 Task: In daily digests turn off email notifications.
Action: Mouse moved to (803, 84)
Screenshot: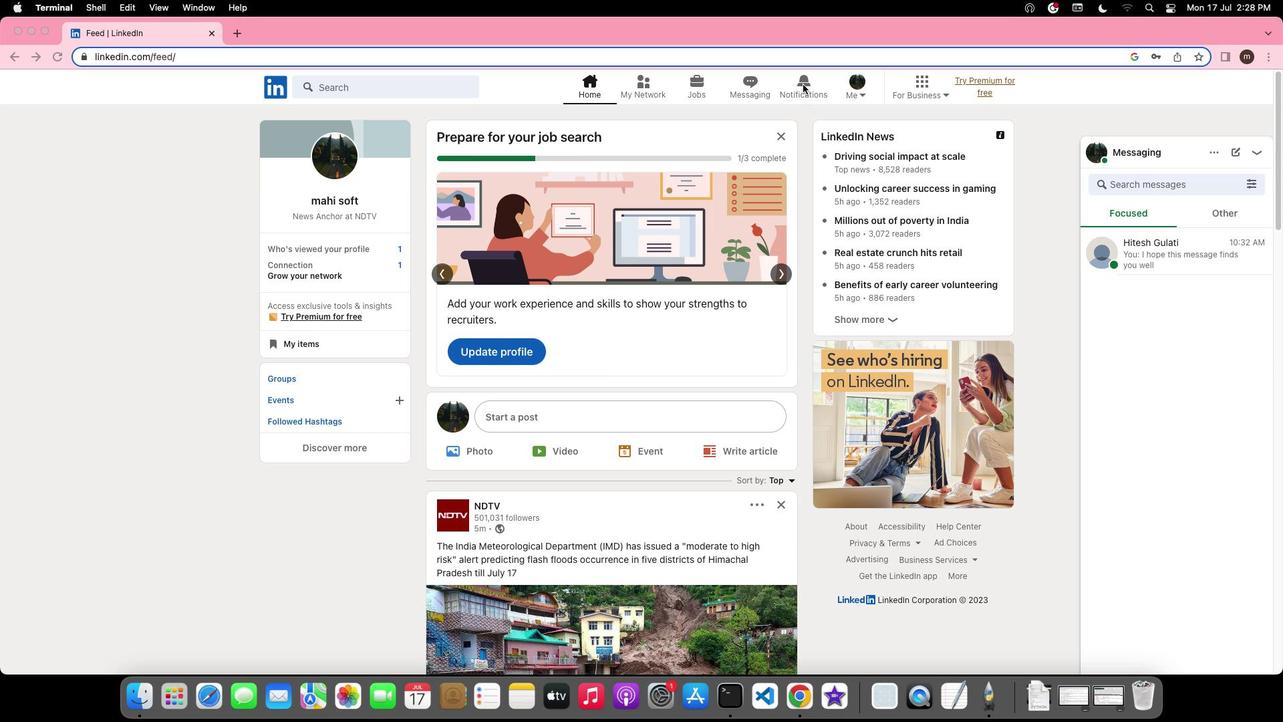 
Action: Mouse pressed left at (803, 84)
Screenshot: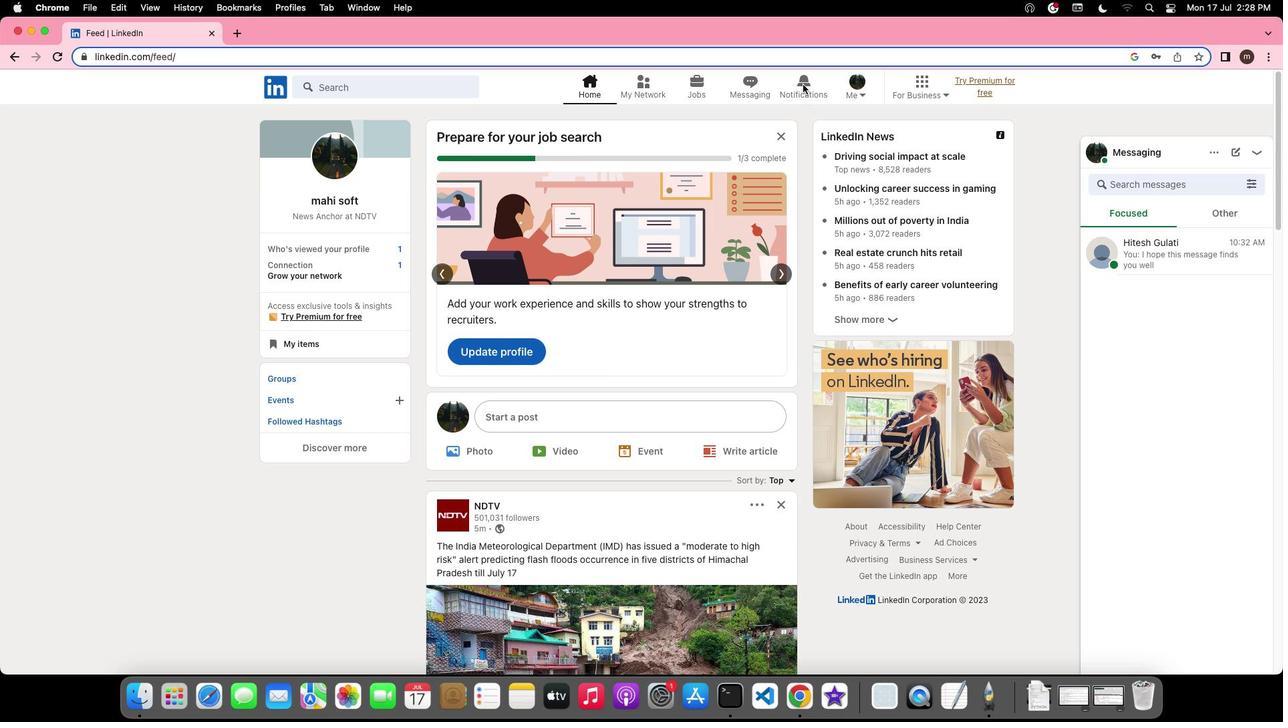 
Action: Mouse pressed left at (803, 84)
Screenshot: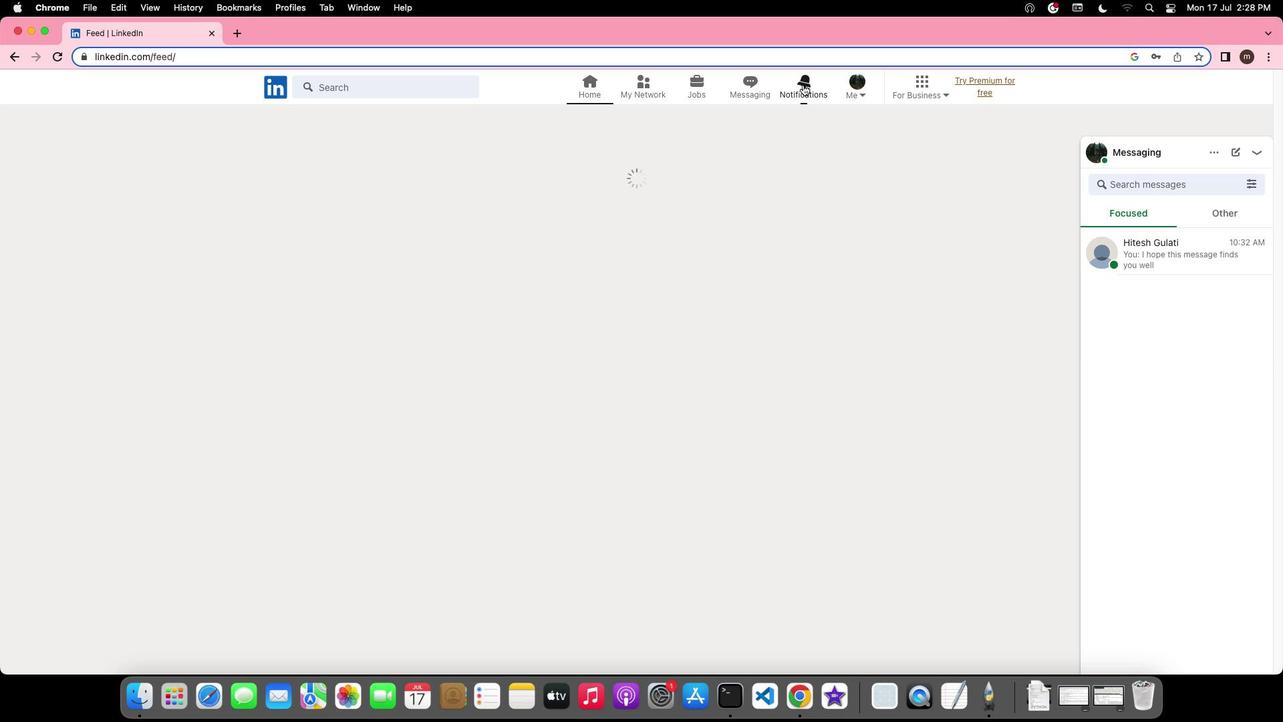 
Action: Mouse moved to (300, 177)
Screenshot: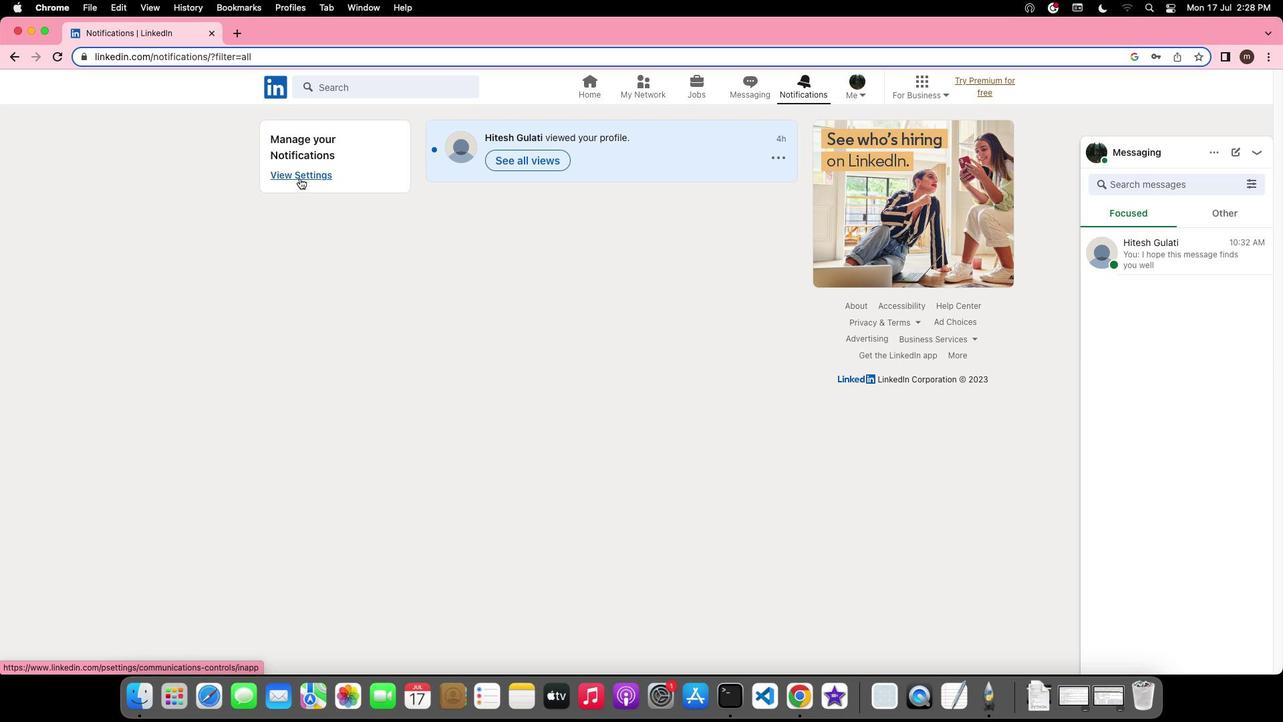 
Action: Mouse pressed left at (300, 177)
Screenshot: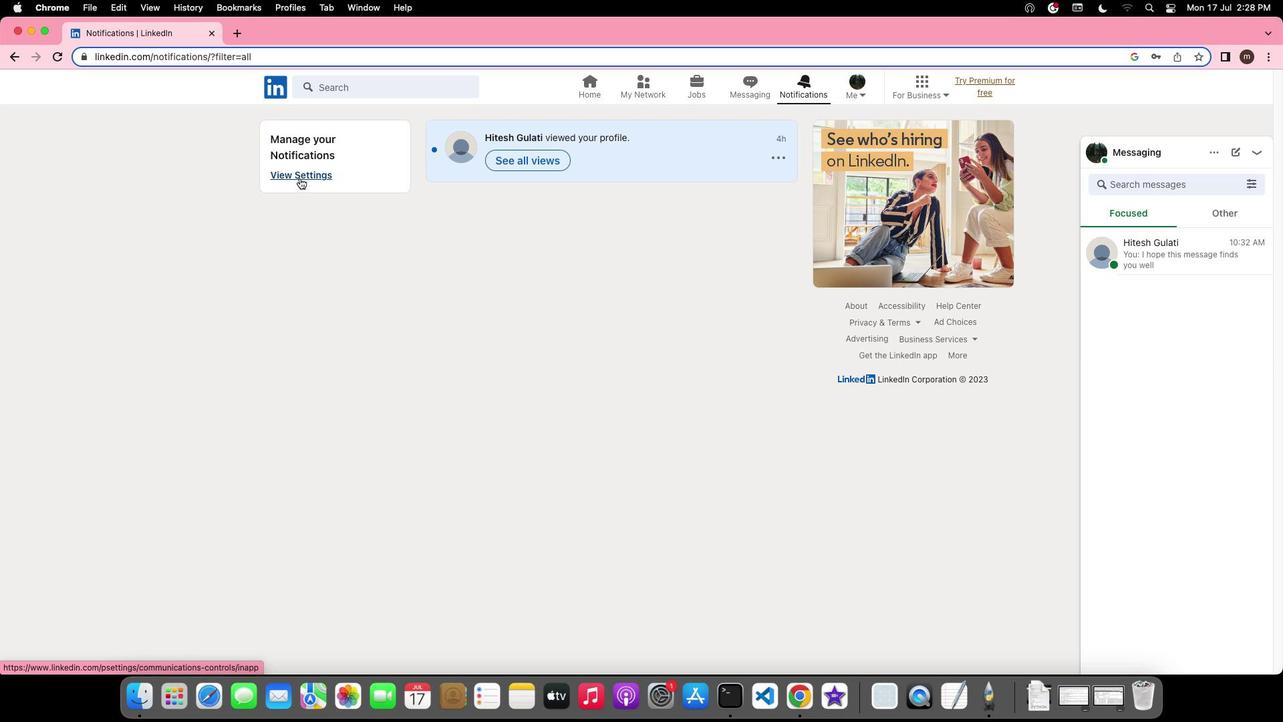 
Action: Mouse moved to (570, 504)
Screenshot: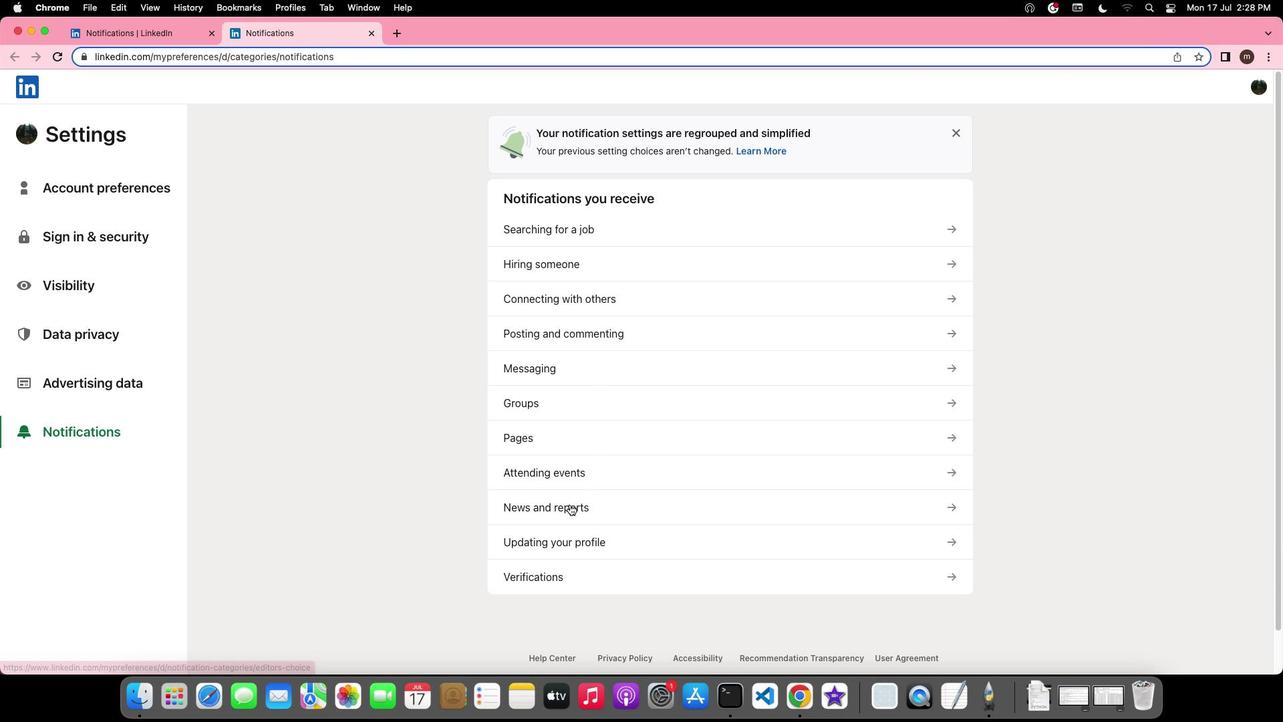 
Action: Mouse pressed left at (570, 504)
Screenshot: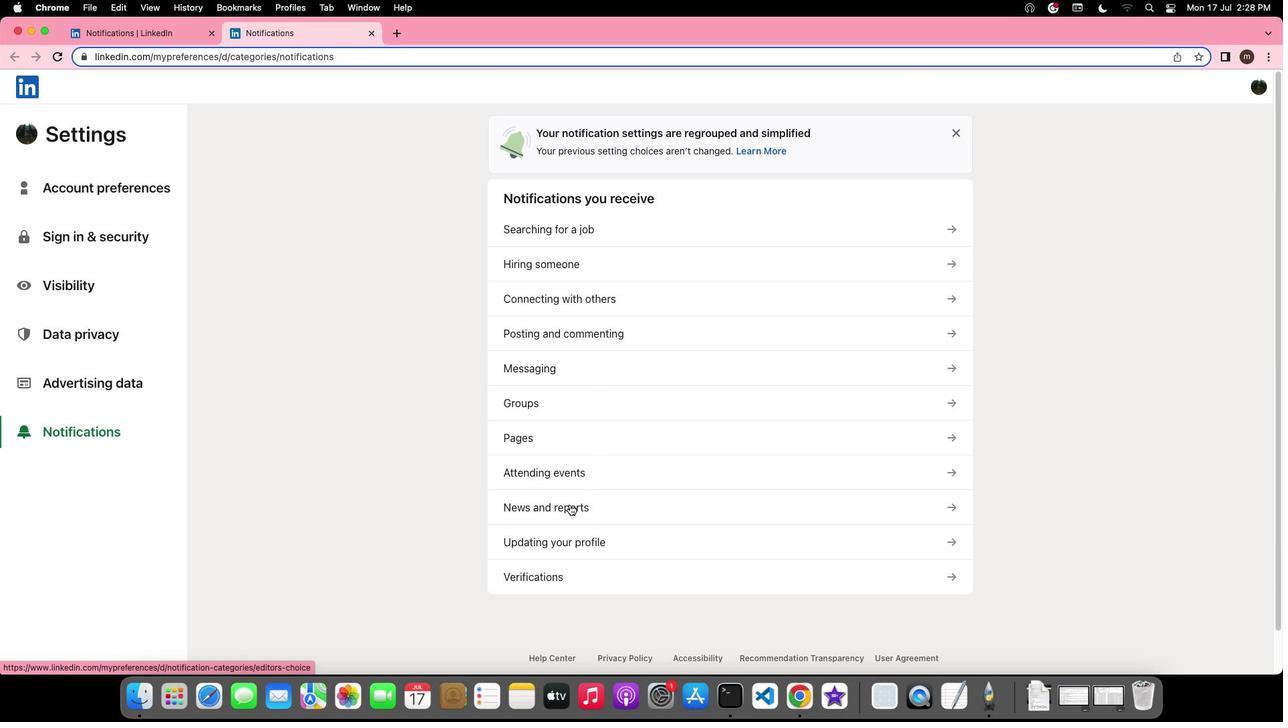 
Action: Mouse moved to (533, 302)
Screenshot: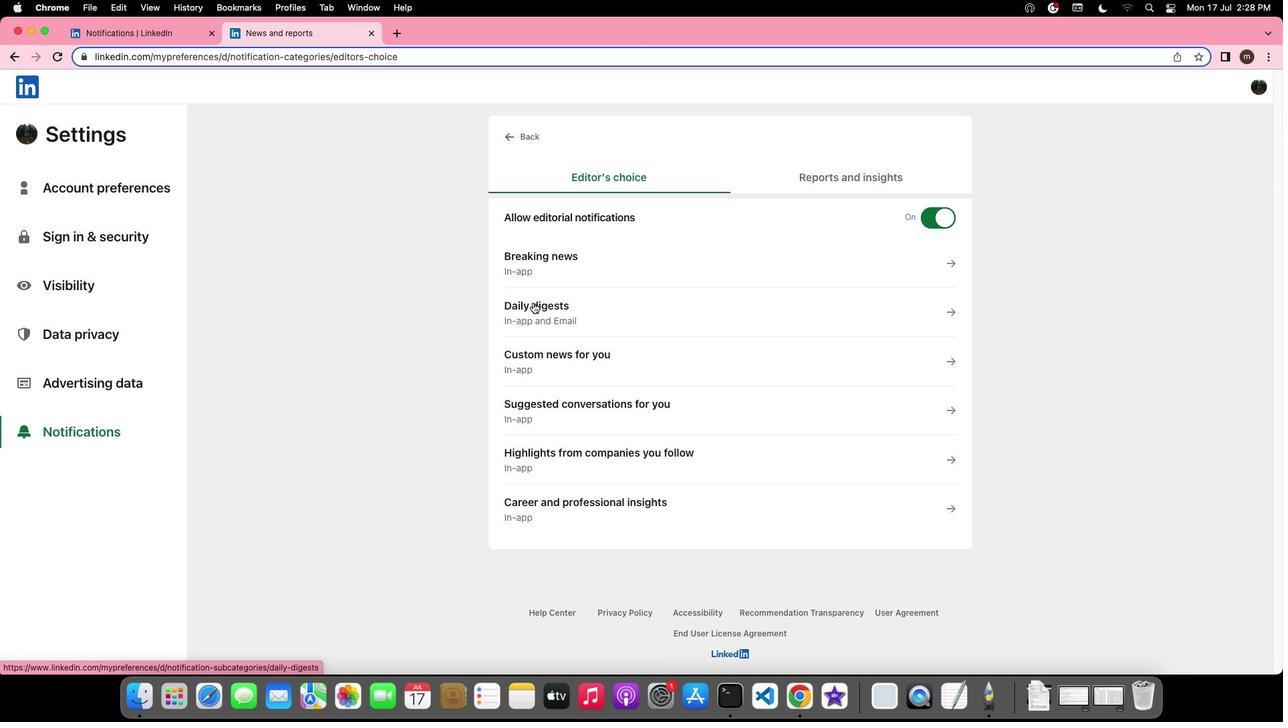 
Action: Mouse pressed left at (533, 302)
Screenshot: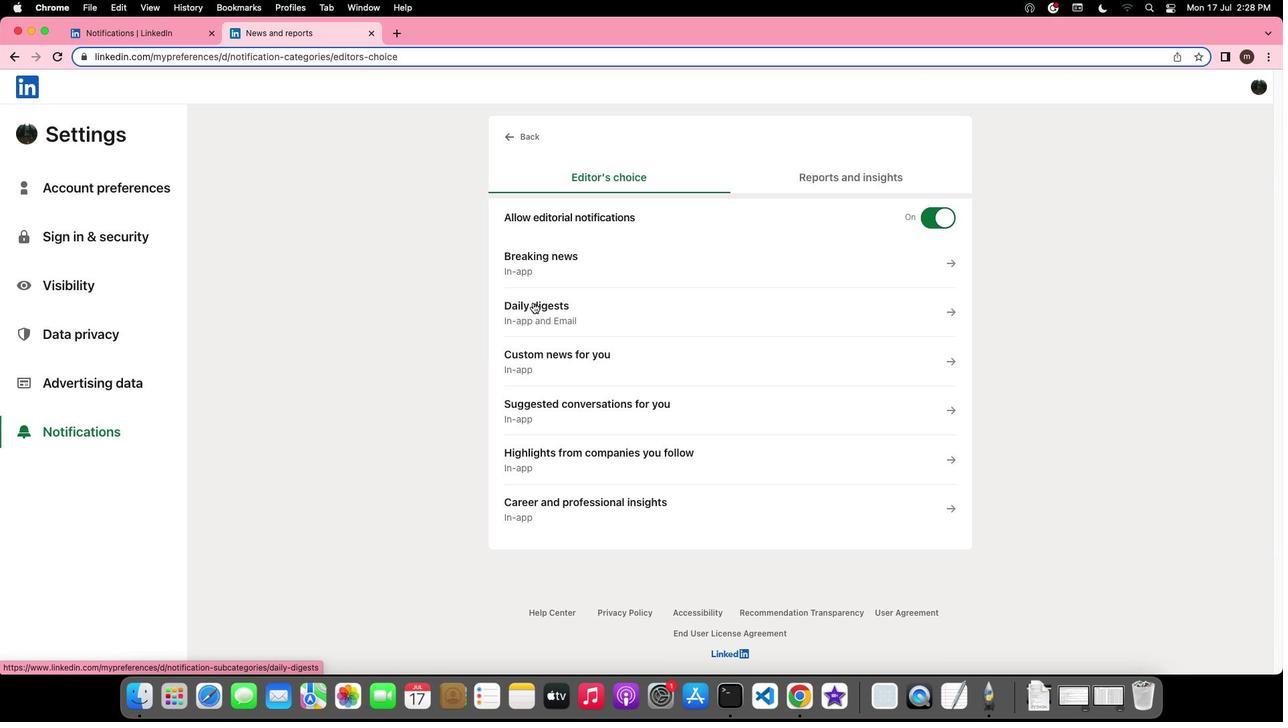 
Action: Mouse moved to (950, 354)
Screenshot: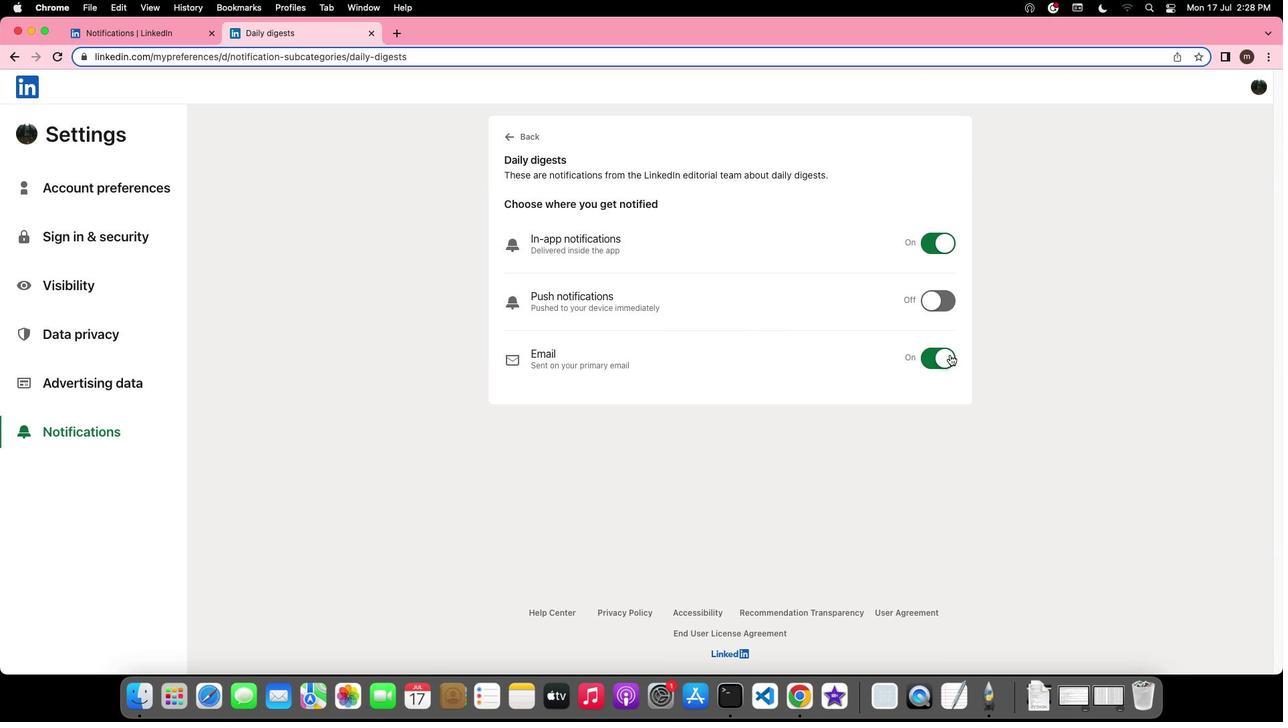 
Action: Mouse pressed left at (950, 354)
Screenshot: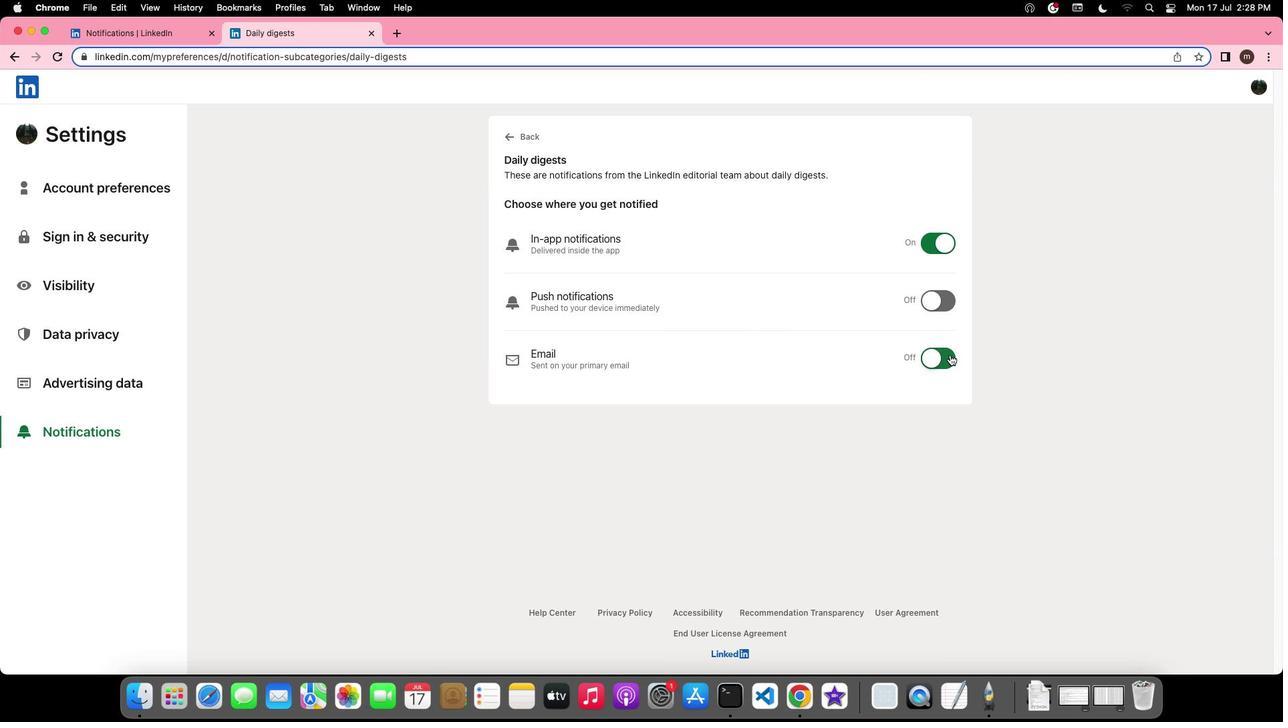 
Action: Mouse moved to (971, 365)
Screenshot: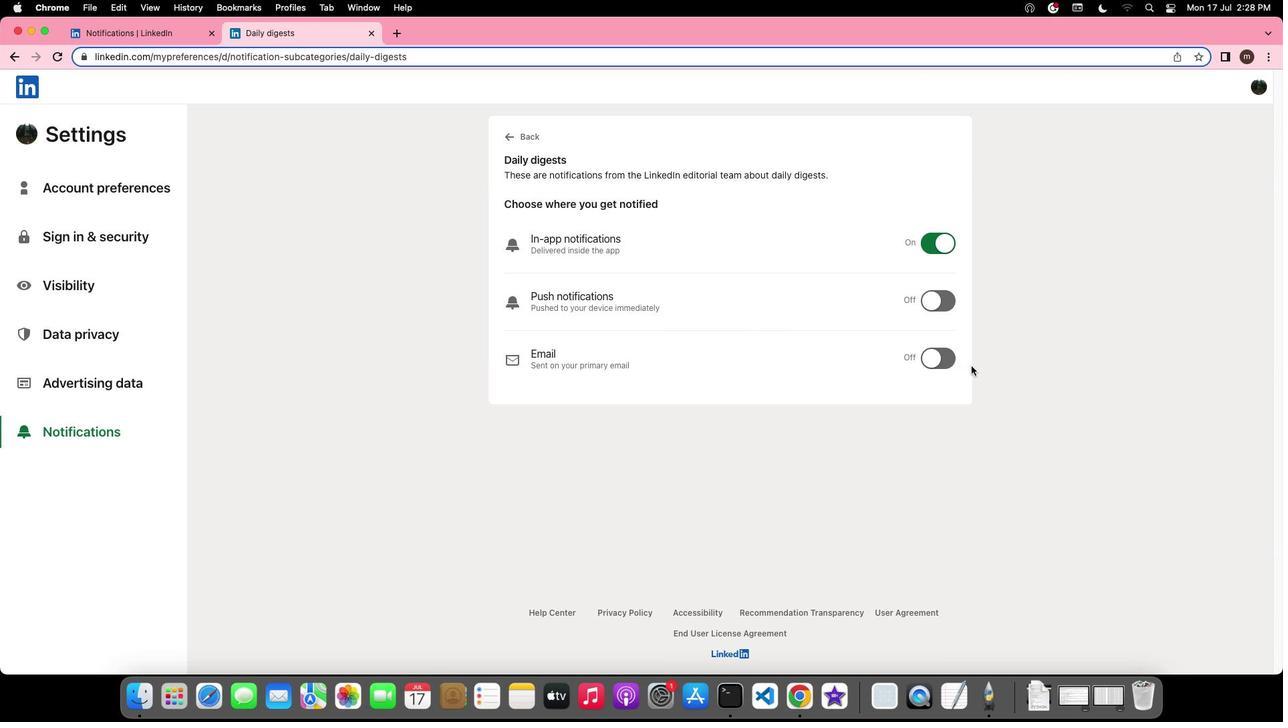 
